Task: Add Truvani Unflavored Grass Fed Collagen Peptides to the cart.
Action: Mouse moved to (342, 166)
Screenshot: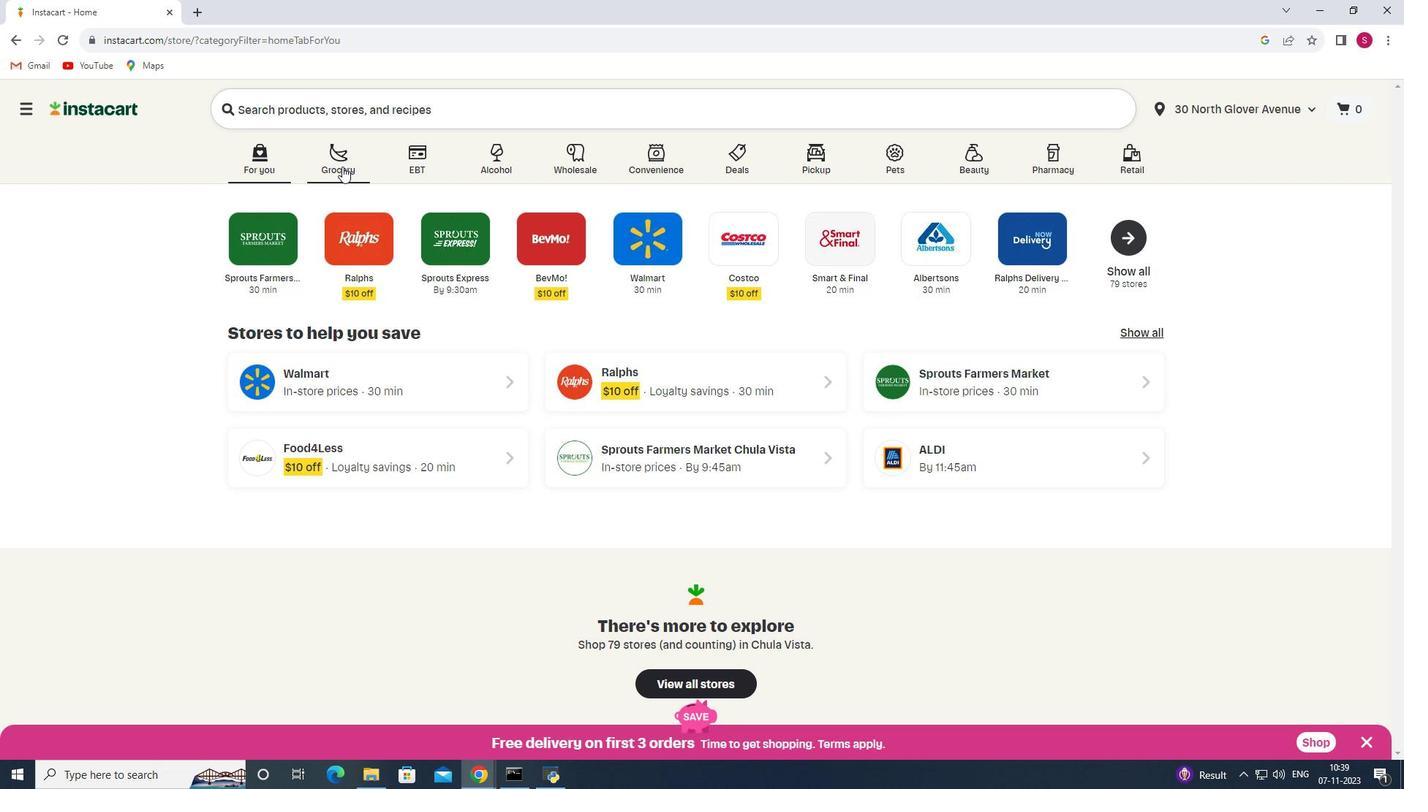 
Action: Mouse pressed left at (342, 166)
Screenshot: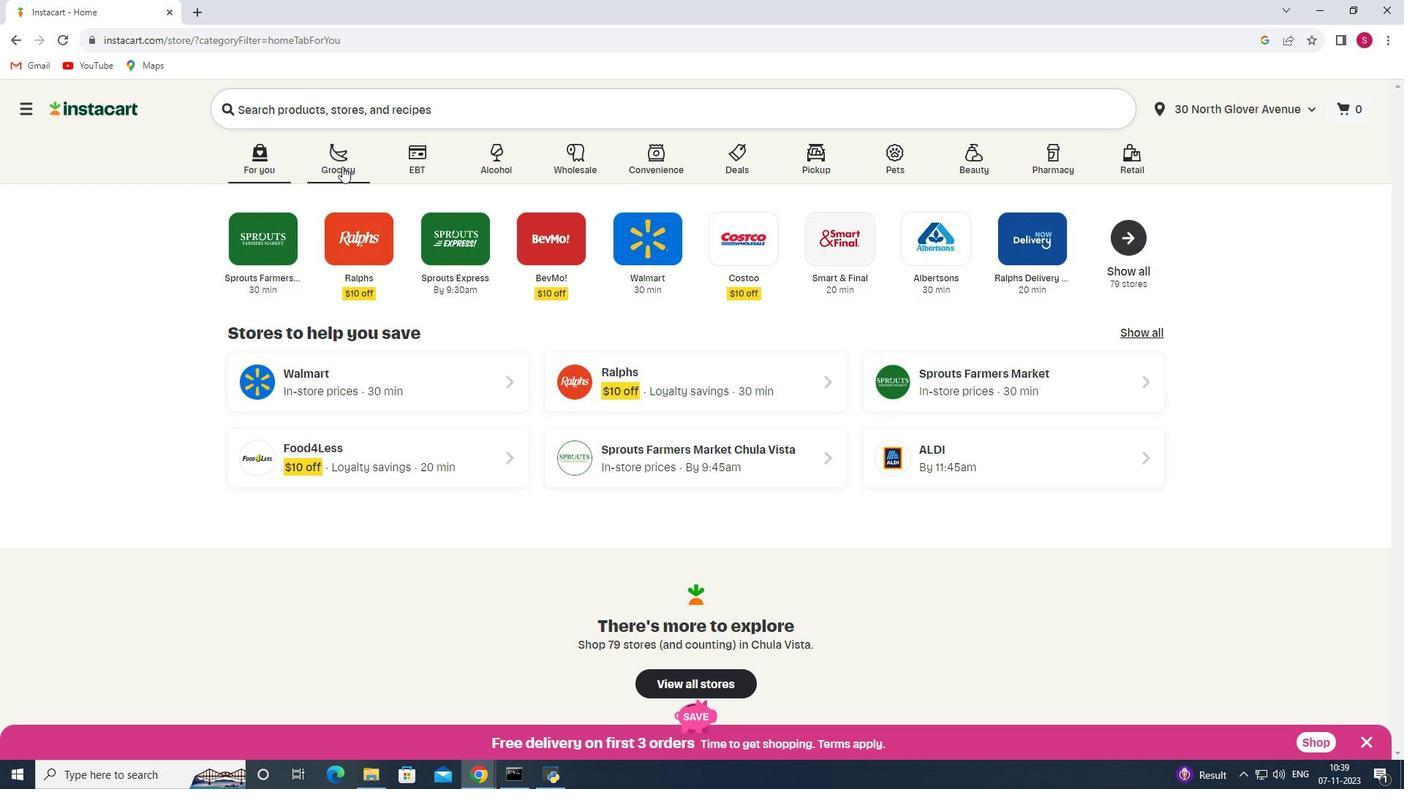 
Action: Mouse moved to (363, 411)
Screenshot: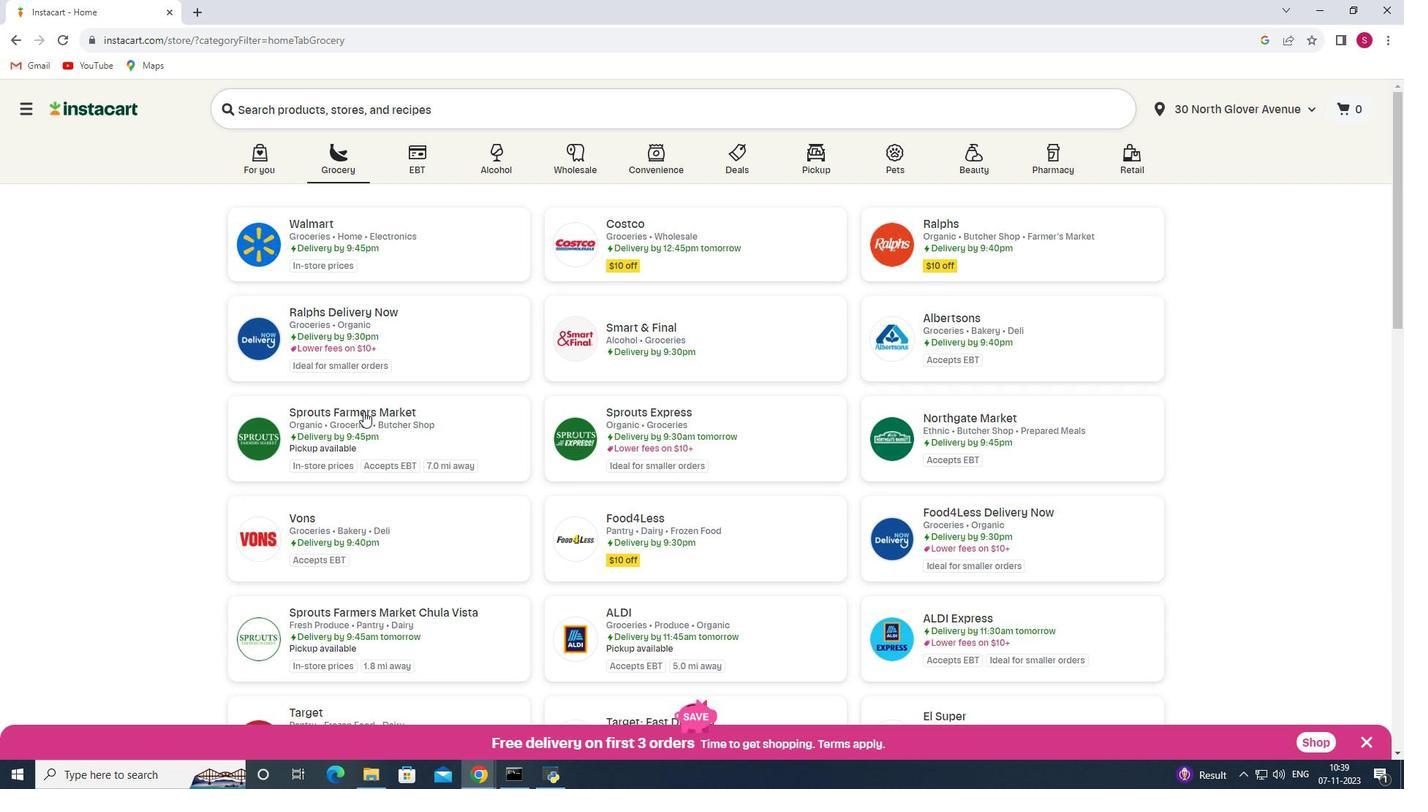 
Action: Mouse pressed left at (363, 411)
Screenshot: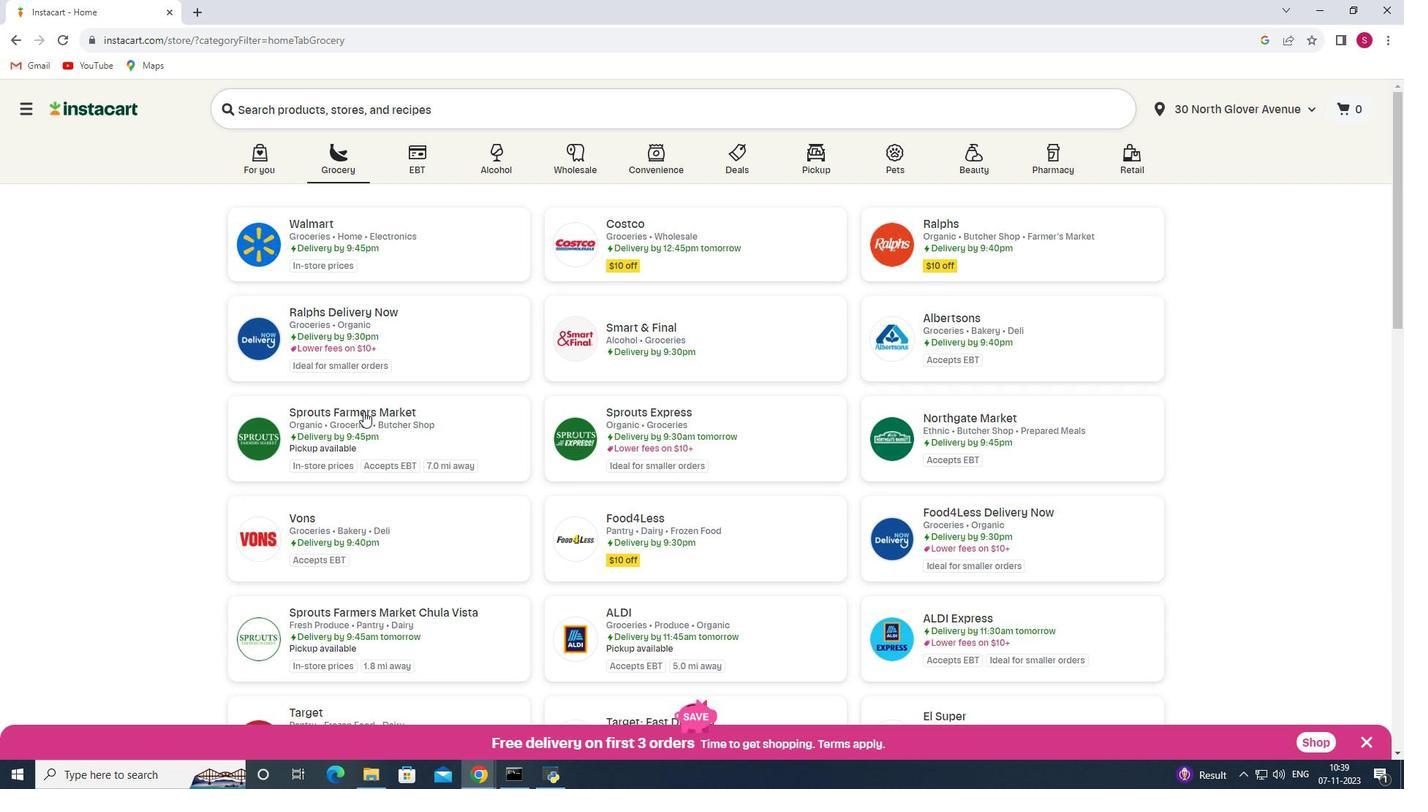 
Action: Mouse moved to (126, 503)
Screenshot: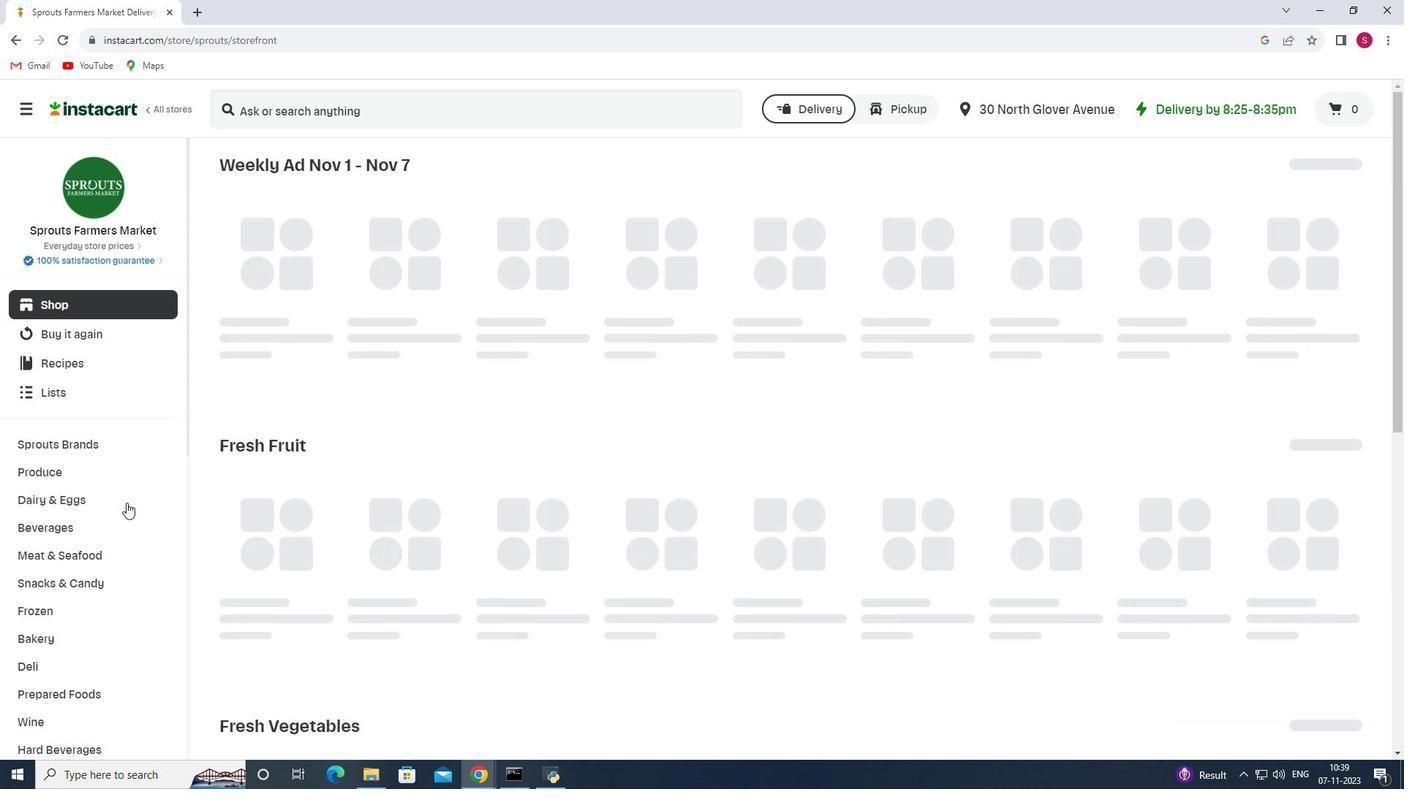 
Action: Mouse scrolled (126, 502) with delta (0, 0)
Screenshot: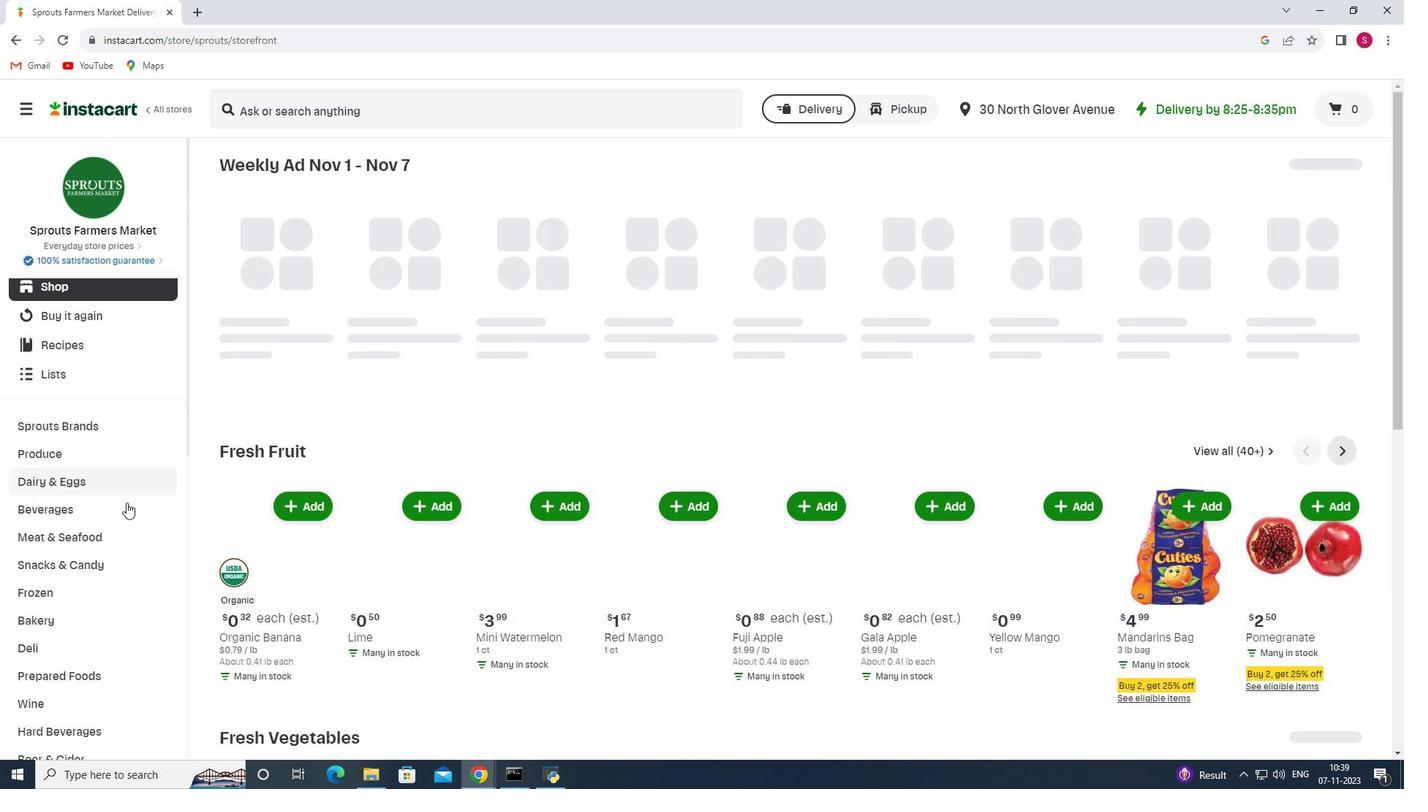 
Action: Mouse scrolled (126, 502) with delta (0, 0)
Screenshot: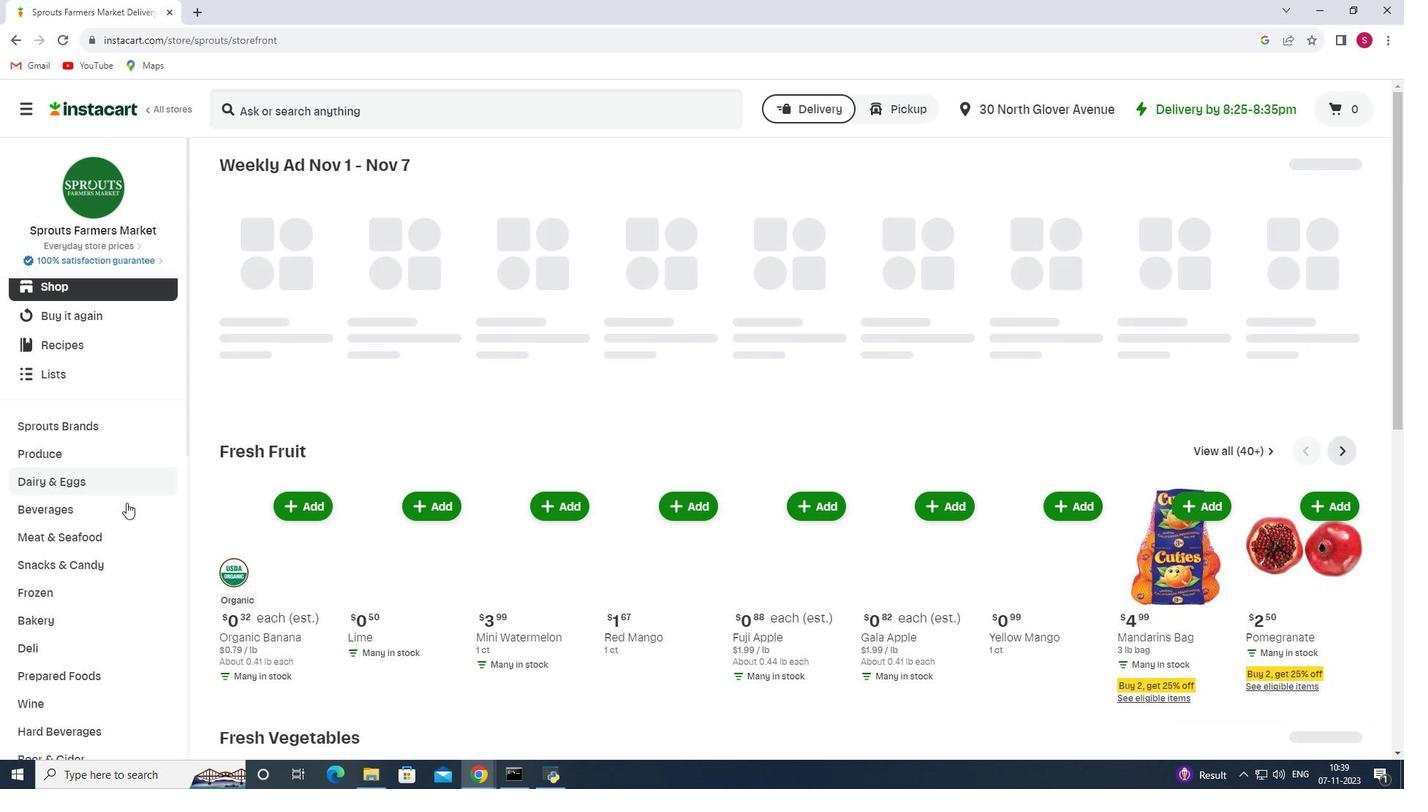 
Action: Mouse scrolled (126, 502) with delta (0, 0)
Screenshot: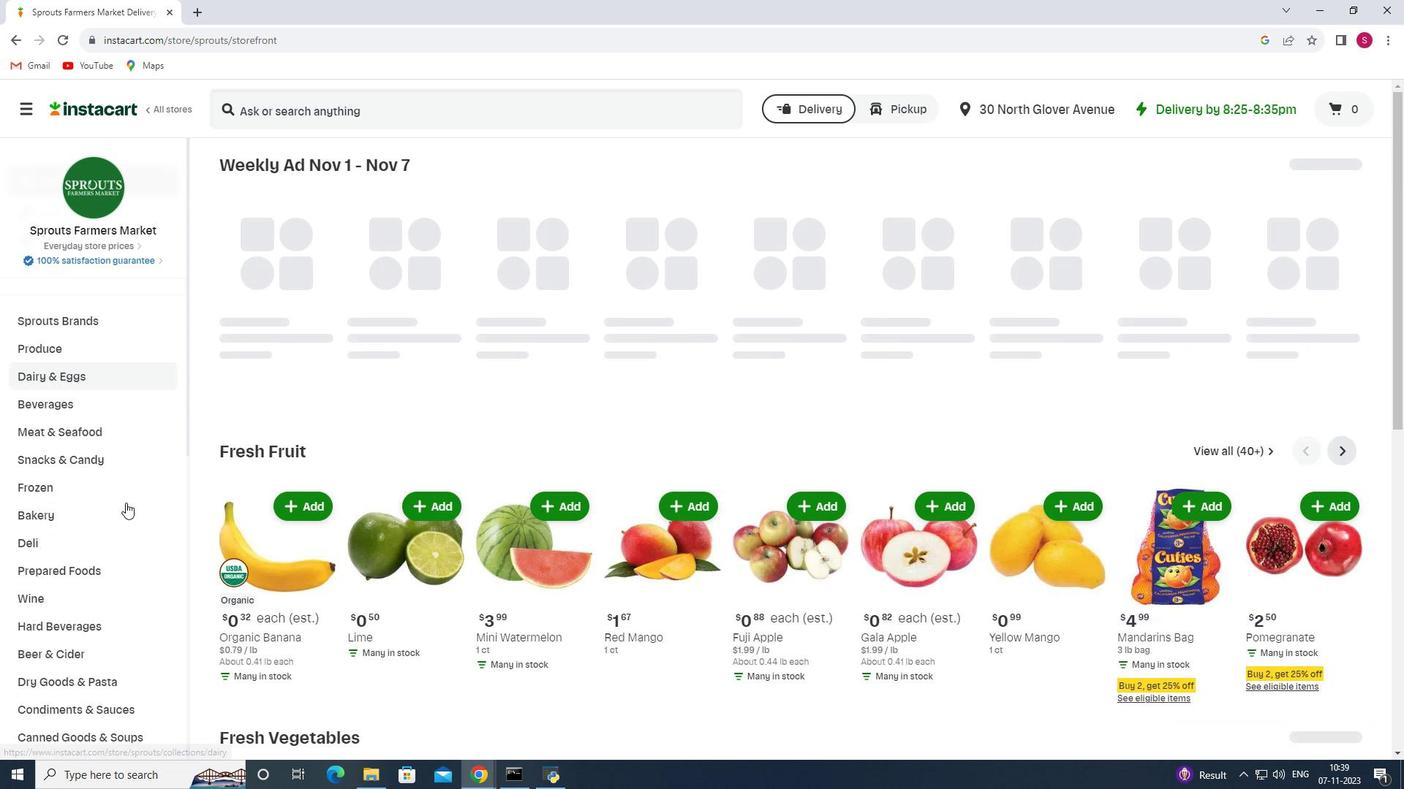 
Action: Mouse moved to (125, 503)
Screenshot: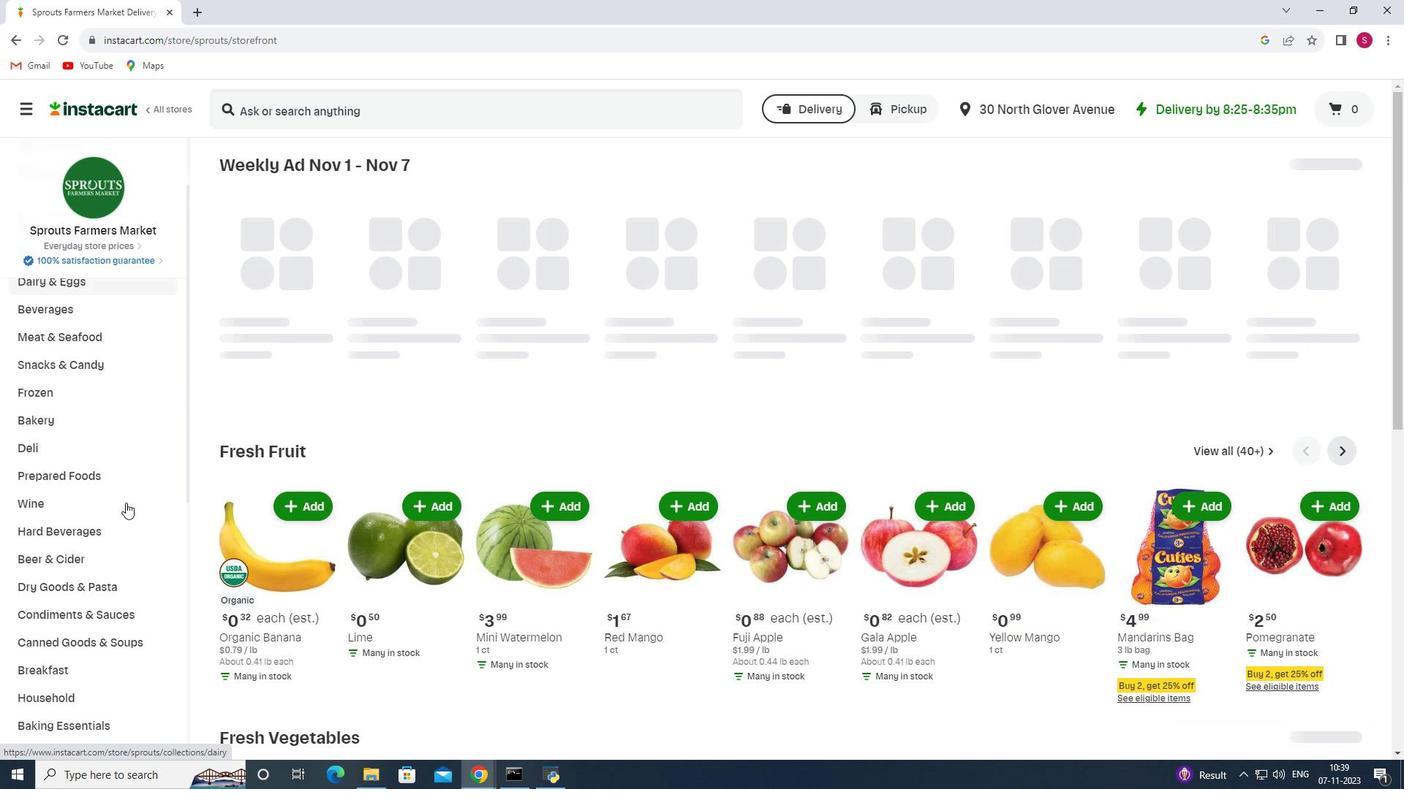 
Action: Mouse scrolled (125, 502) with delta (0, 0)
Screenshot: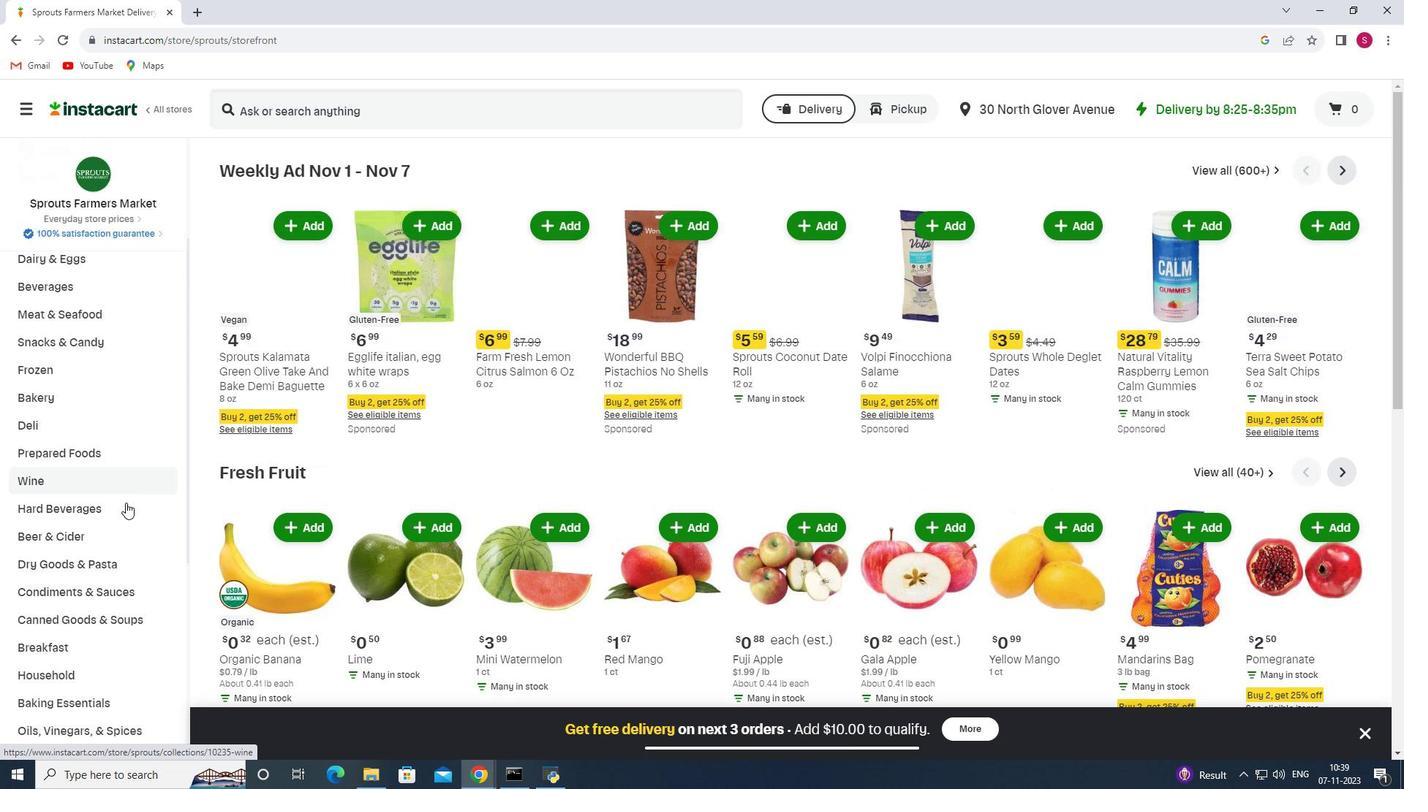 
Action: Mouse scrolled (125, 502) with delta (0, 0)
Screenshot: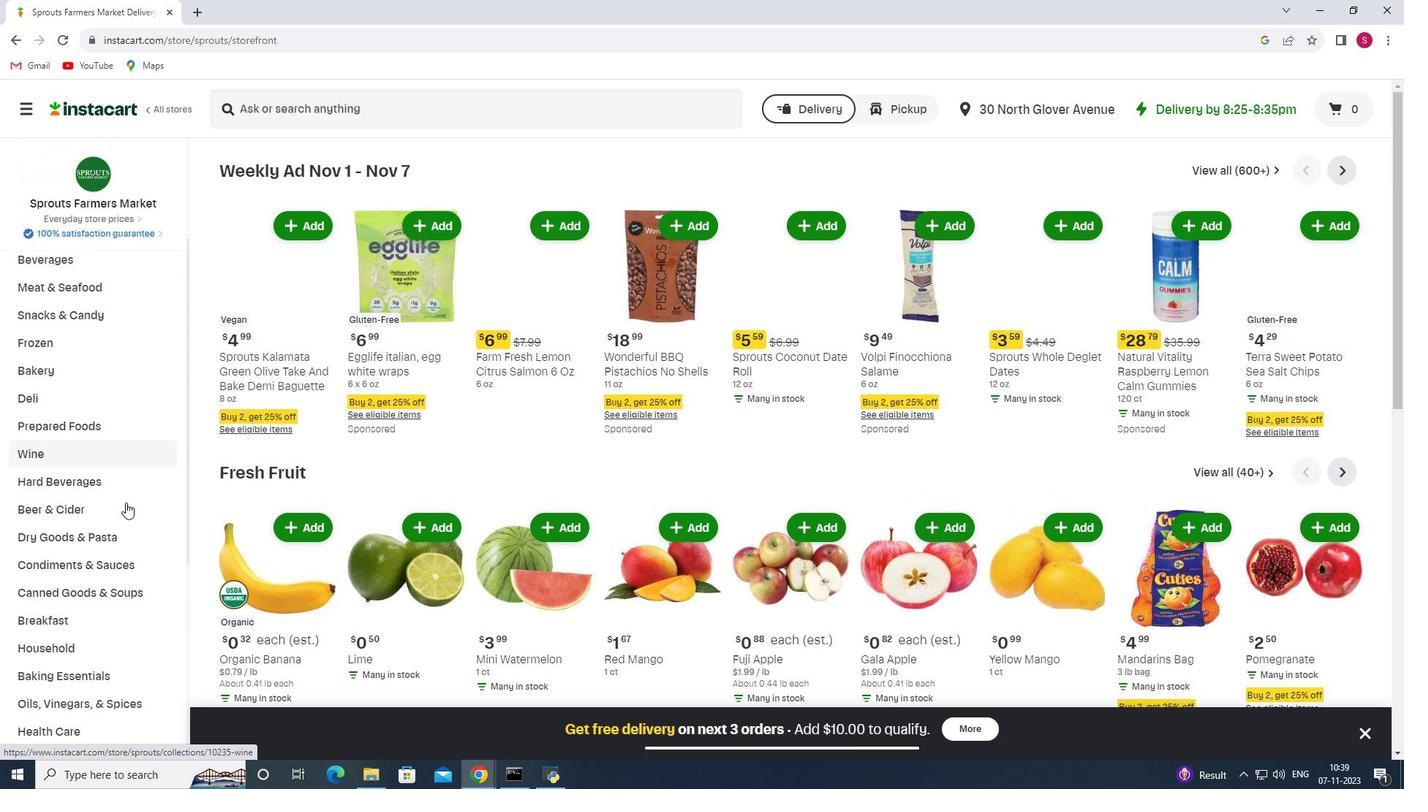 
Action: Mouse moved to (117, 508)
Screenshot: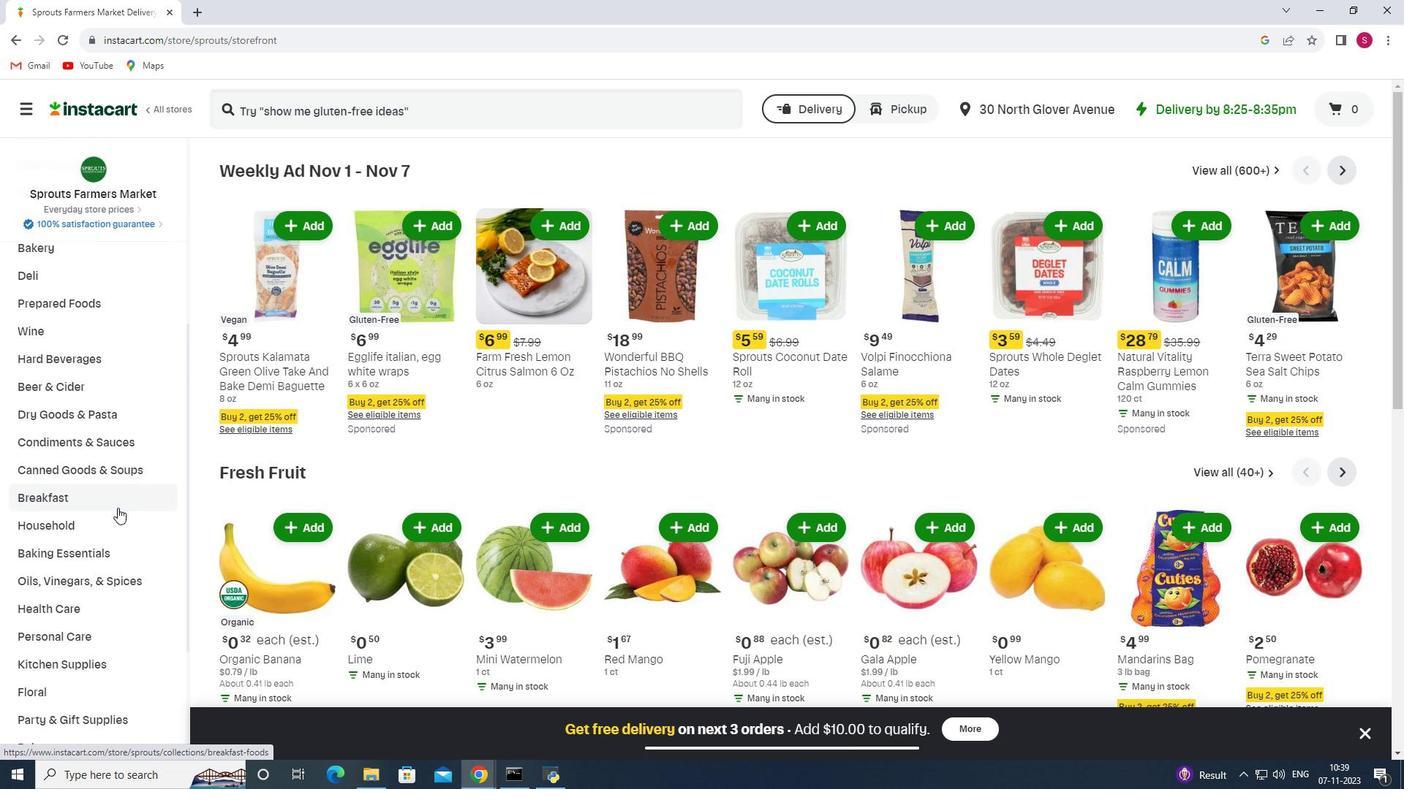
Action: Mouse scrolled (117, 507) with delta (0, 0)
Screenshot: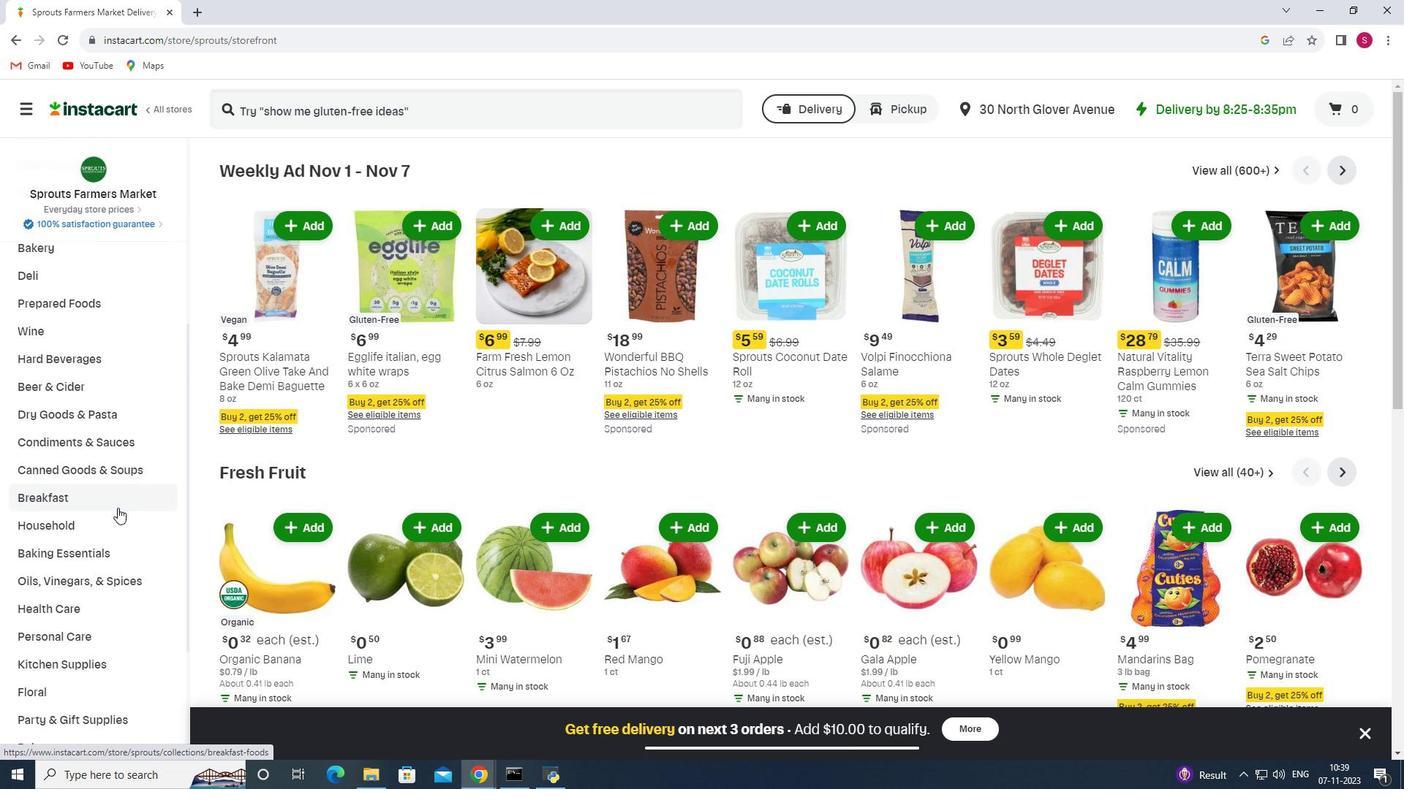 
Action: Mouse moved to (79, 544)
Screenshot: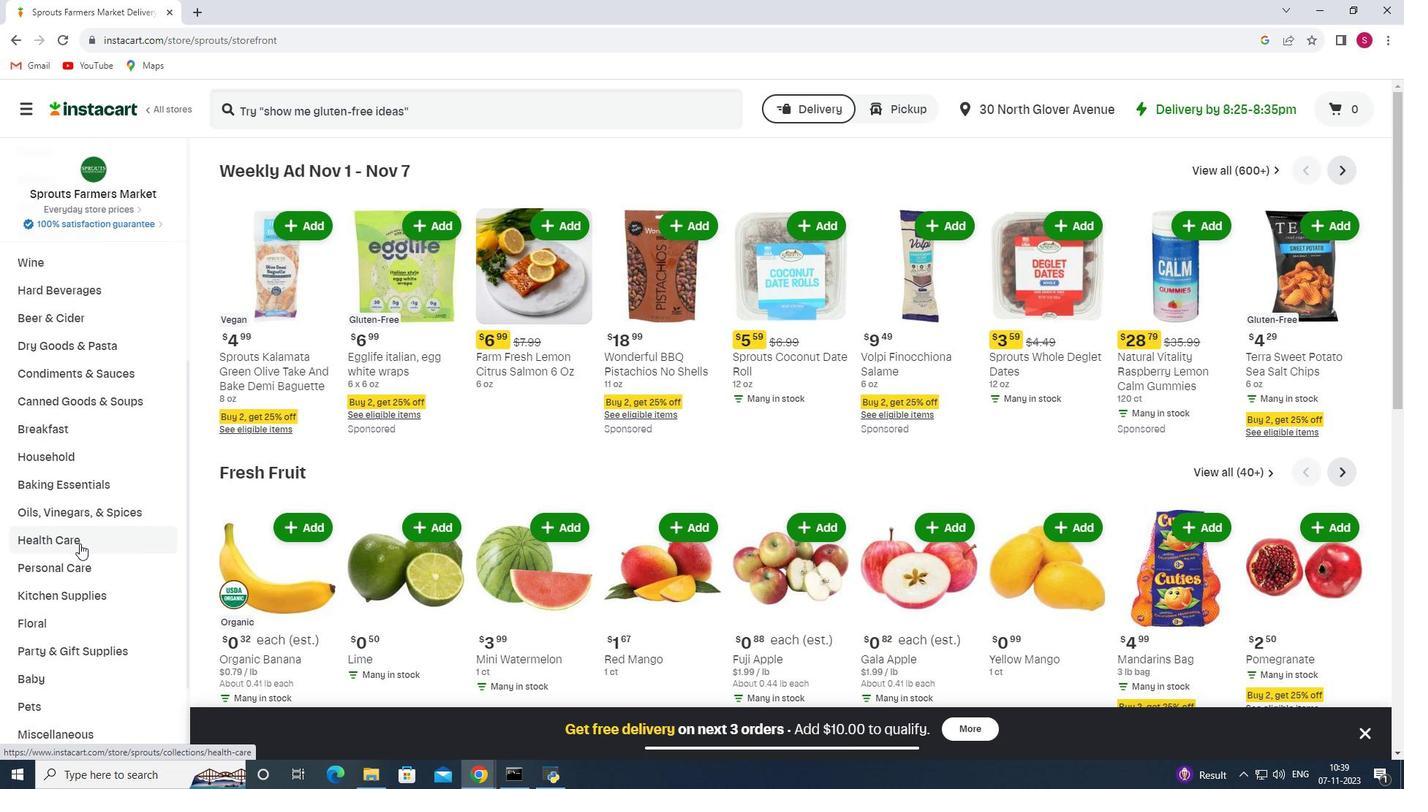 
Action: Mouse pressed left at (79, 544)
Screenshot: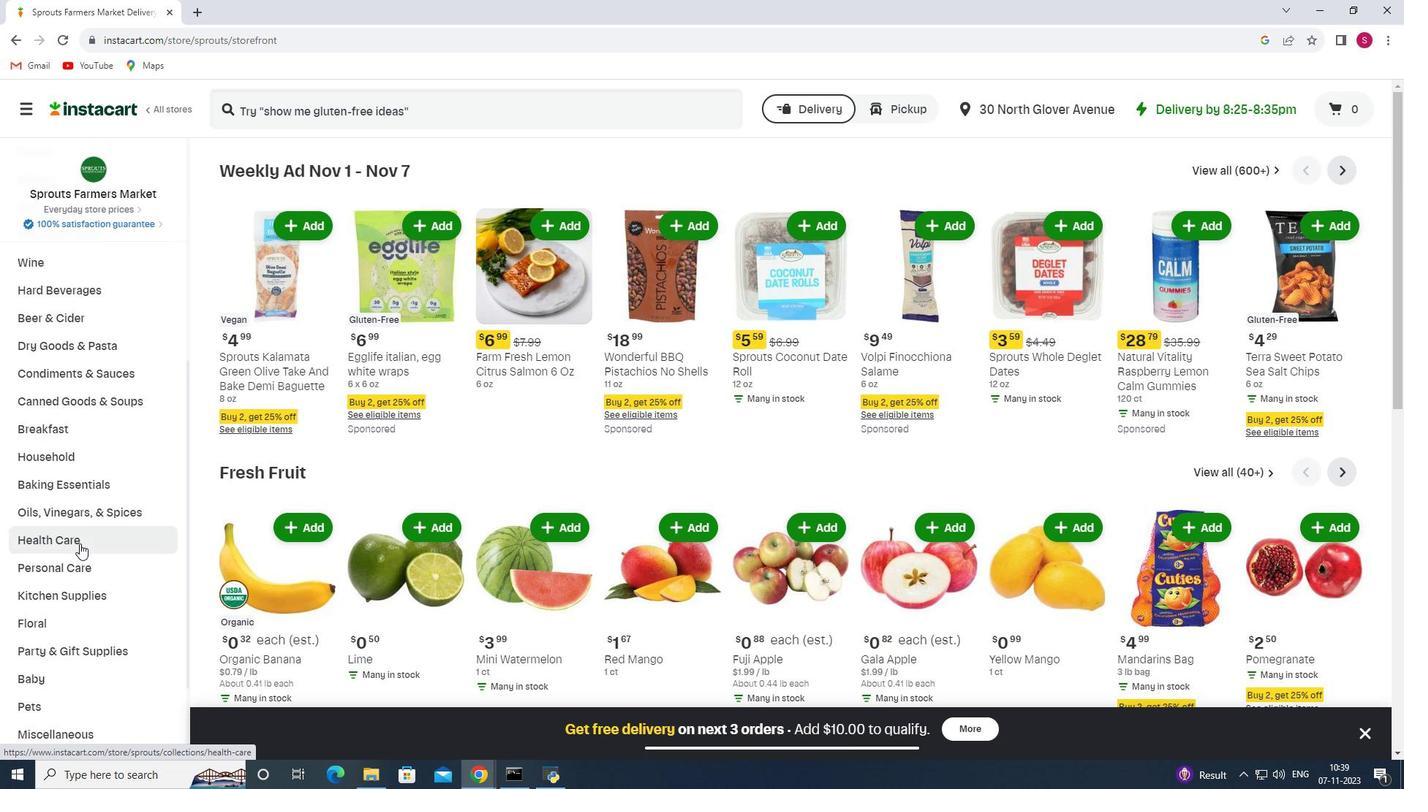 
Action: Mouse moved to (536, 207)
Screenshot: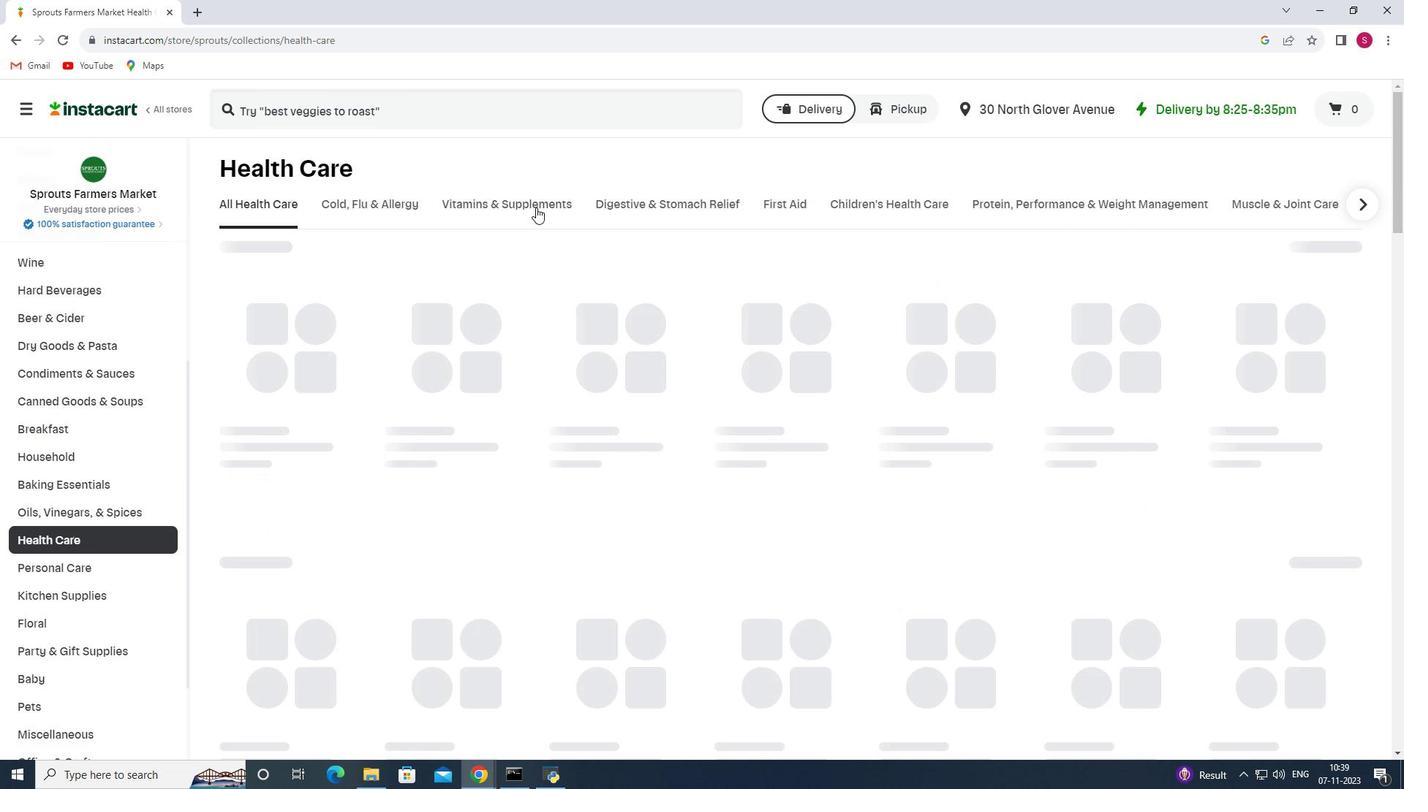 
Action: Mouse pressed left at (536, 207)
Screenshot: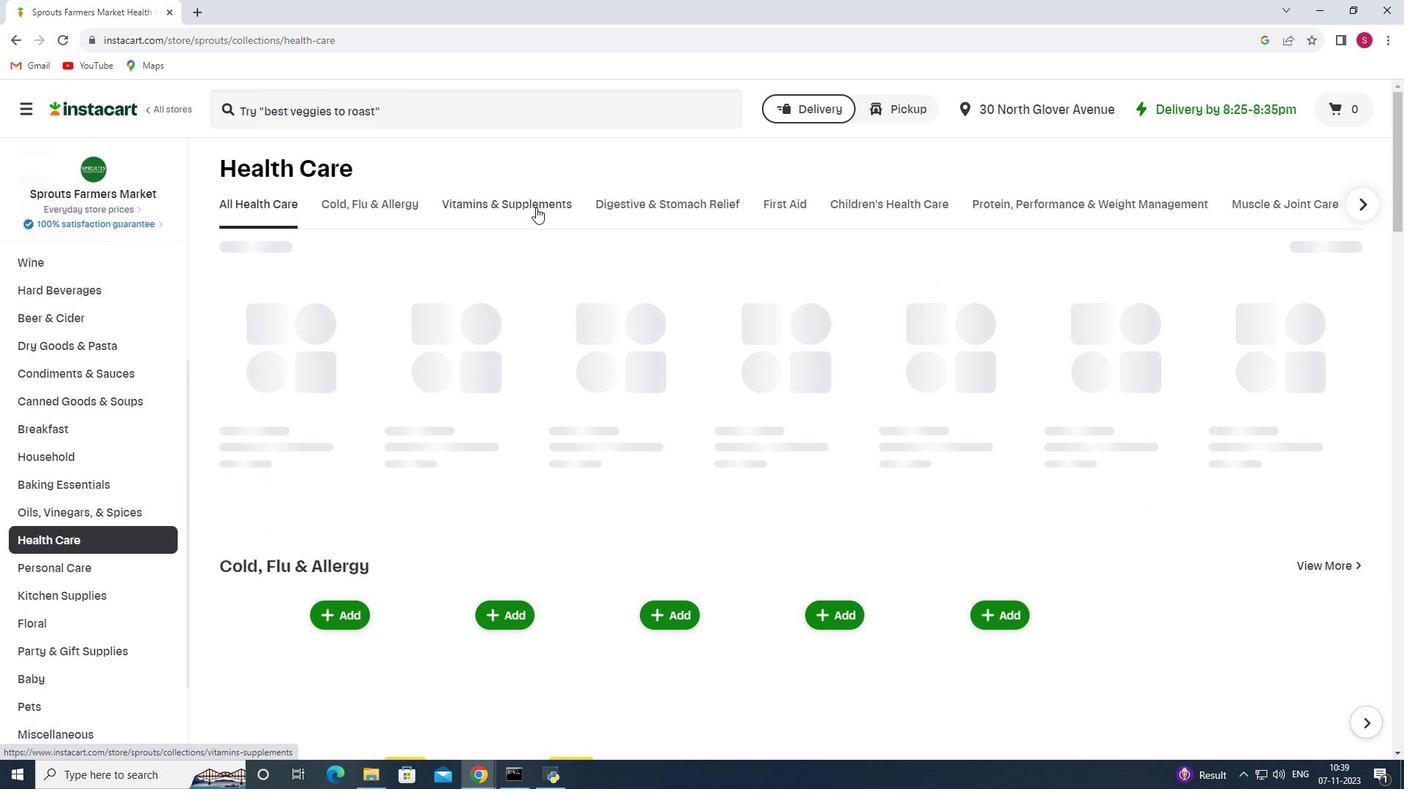 
Action: Mouse moved to (559, 278)
Screenshot: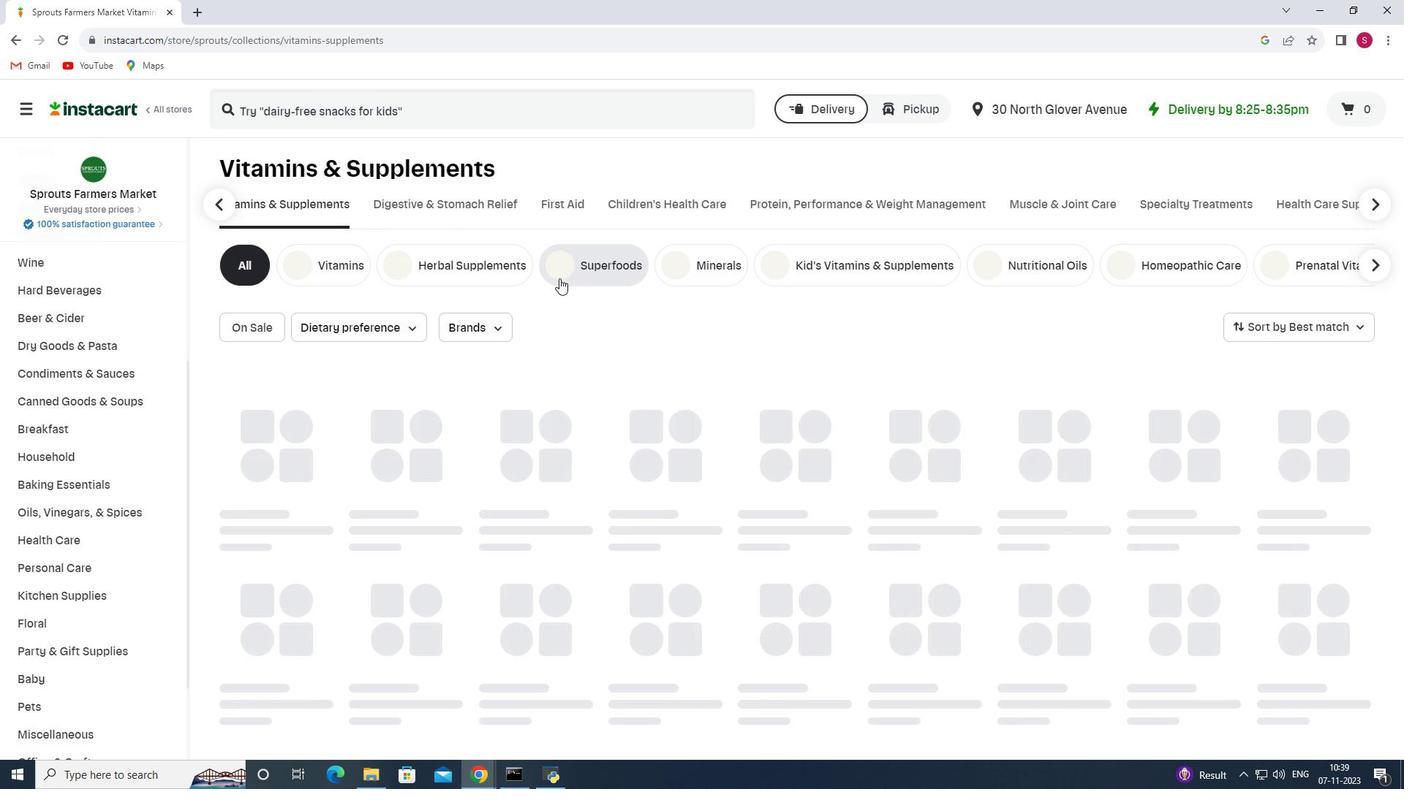 
Action: Mouse pressed left at (559, 278)
Screenshot: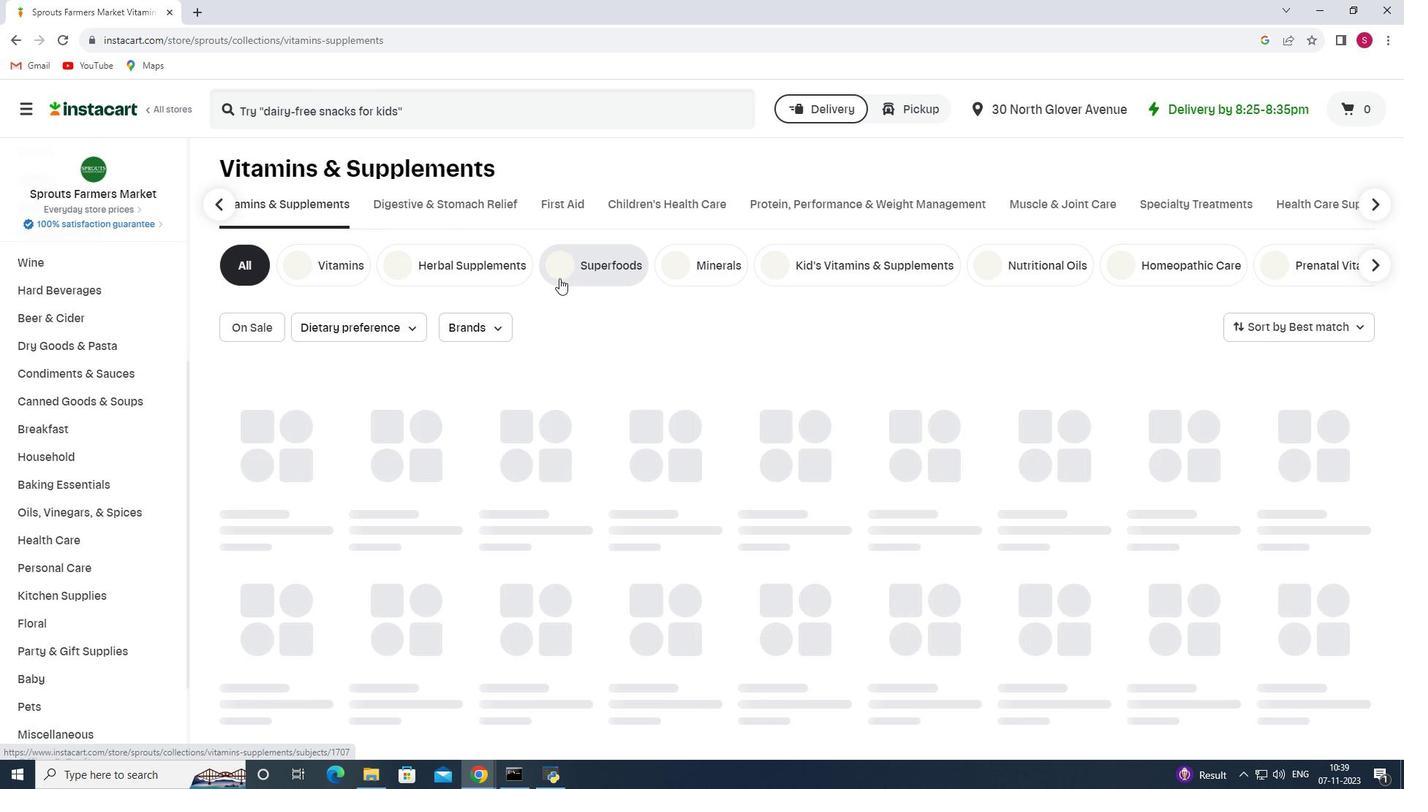 
Action: Mouse moved to (428, 109)
Screenshot: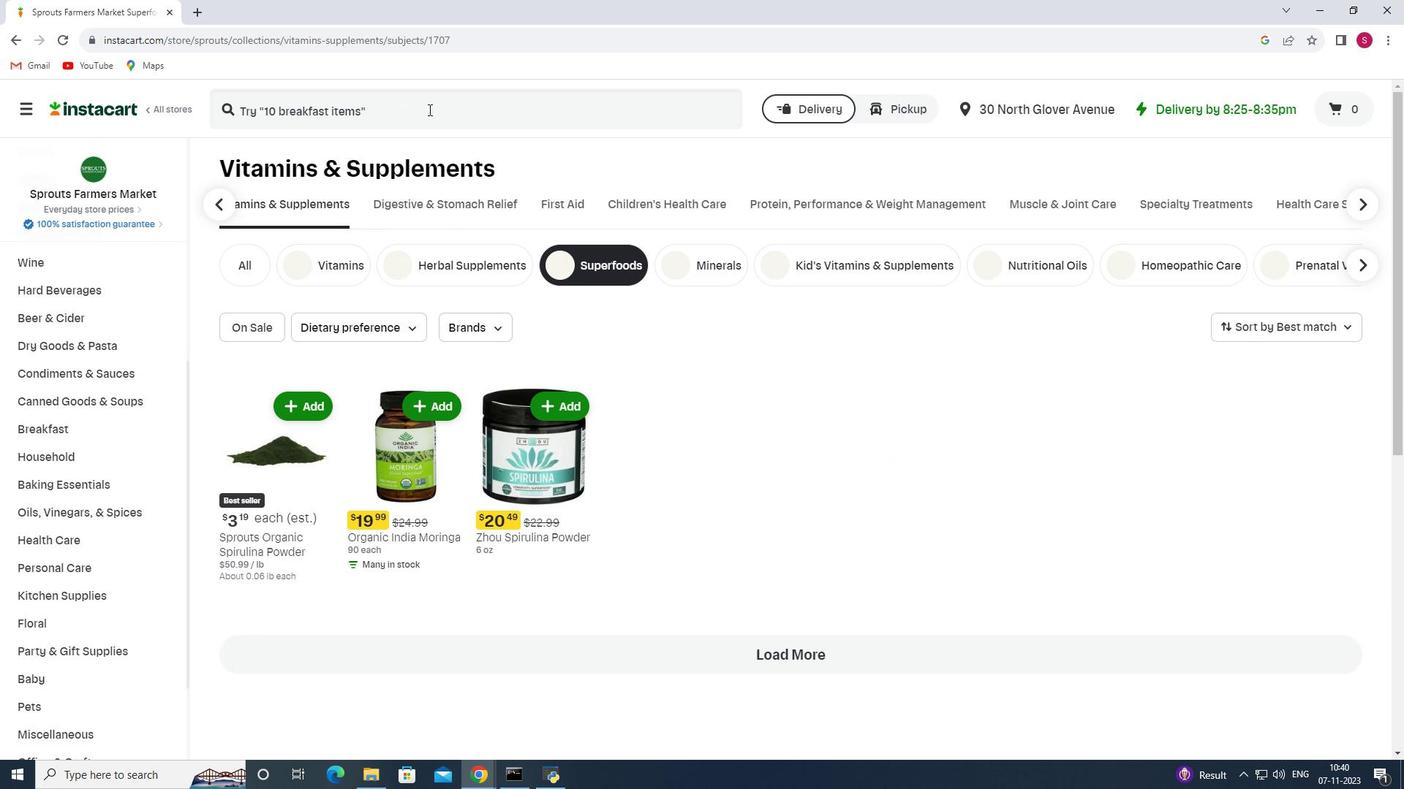 
Action: Mouse pressed left at (428, 109)
Screenshot: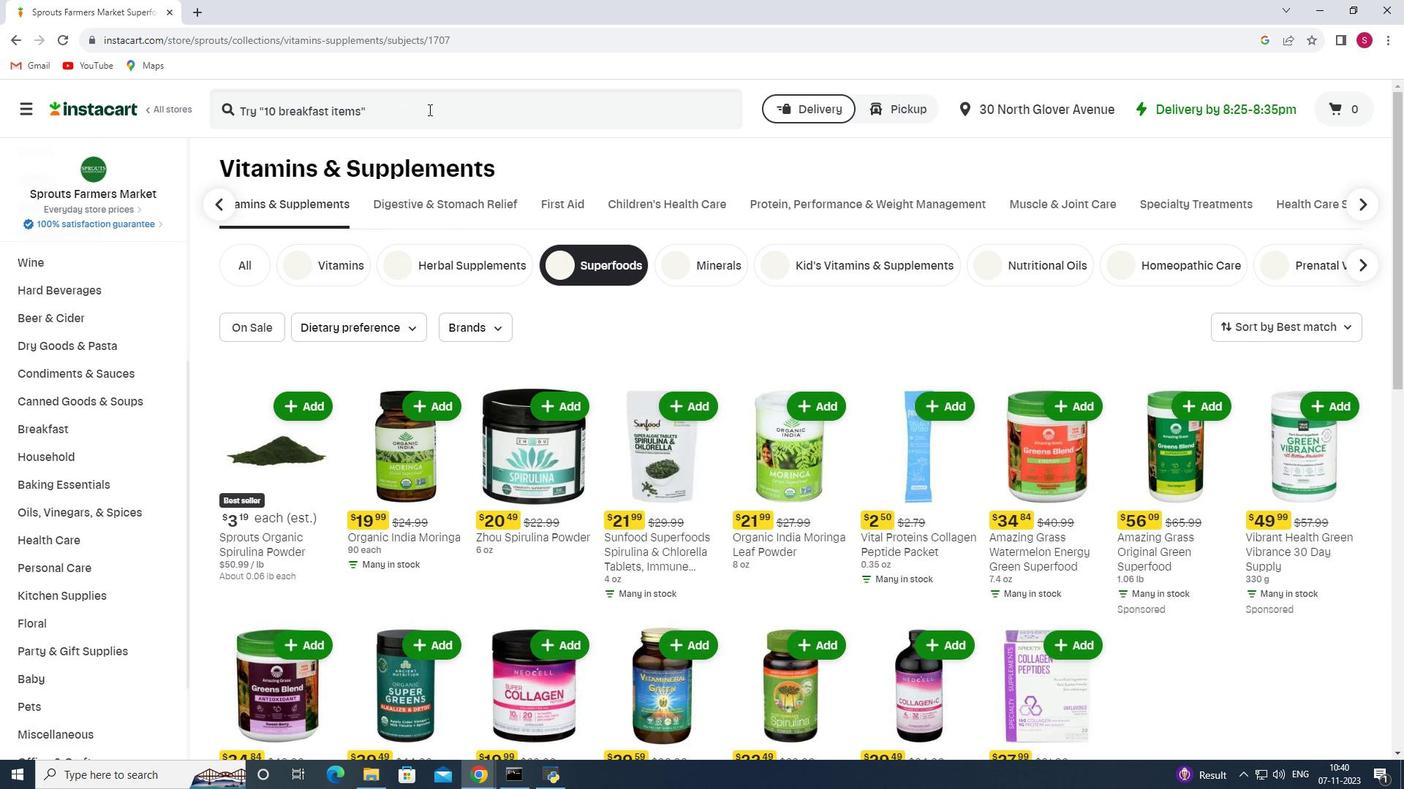 
Action: Key pressed <Key.shift>Truvani<Key.space><Key.shift>Unflavored<Key.space><Key.shift>Grass<Key.space><Key.shift>Fed<Key.space><Key.shift>Collagen<Key.space><Key.shift>peptides<Key.enter>
Screenshot: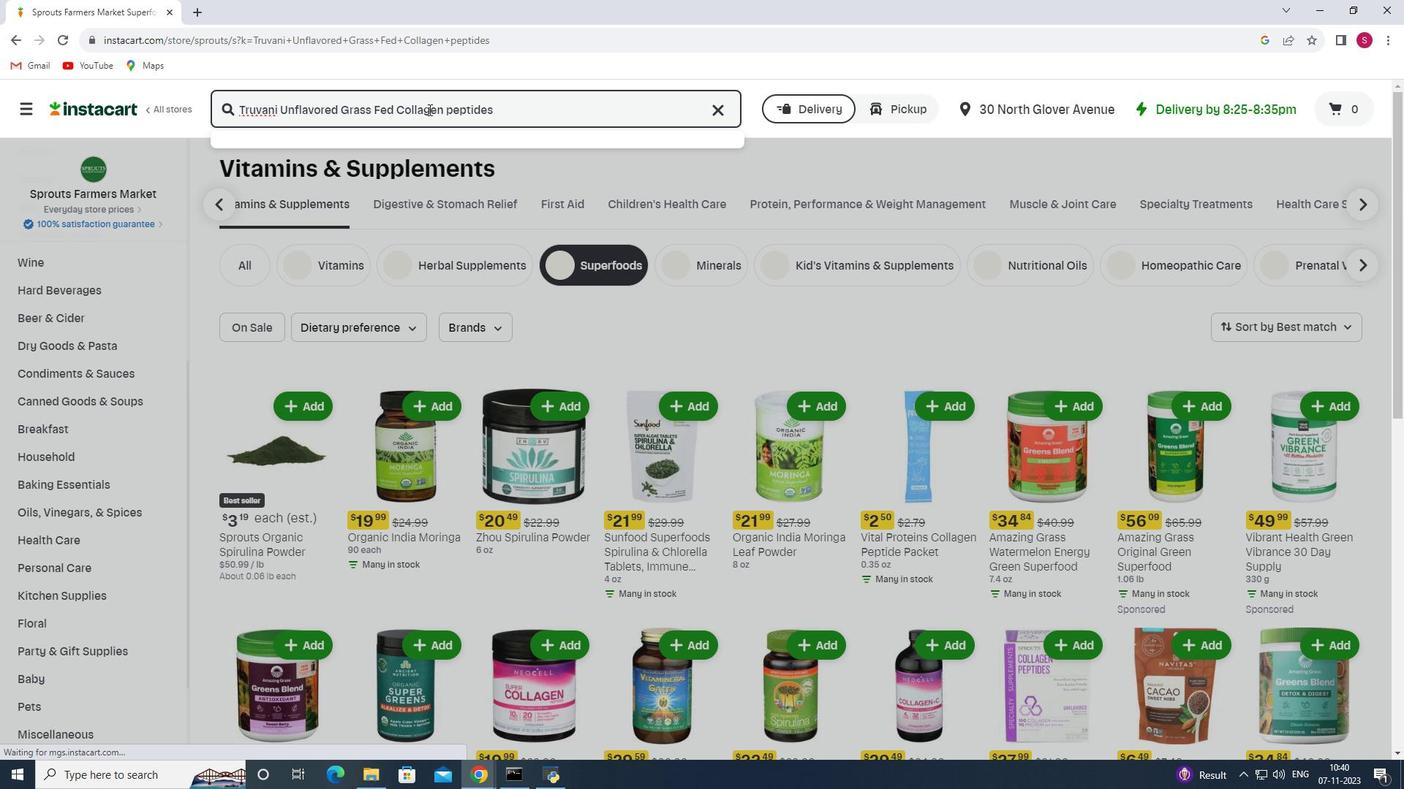 
Action: Mouse moved to (406, 257)
Screenshot: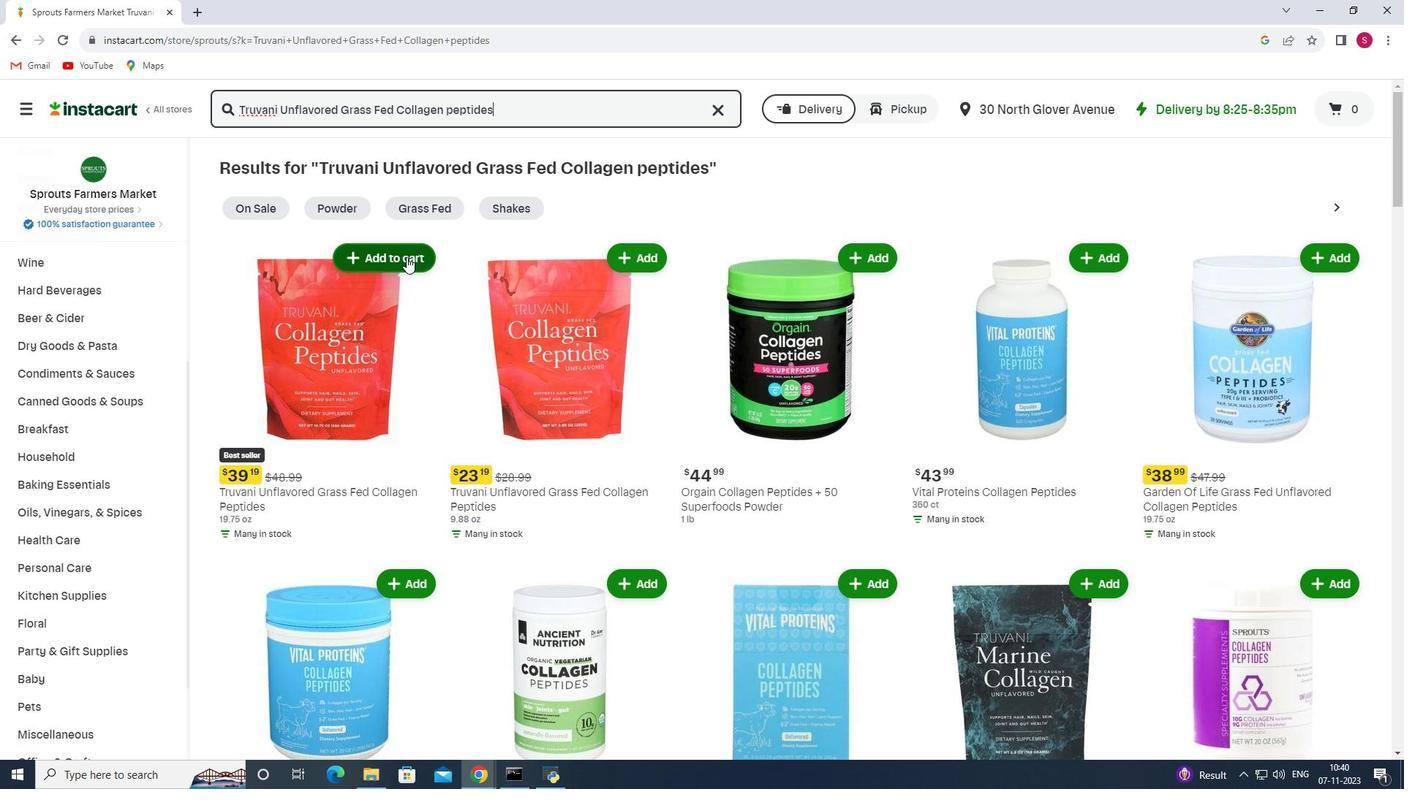 
Action: Mouse pressed left at (406, 257)
Screenshot: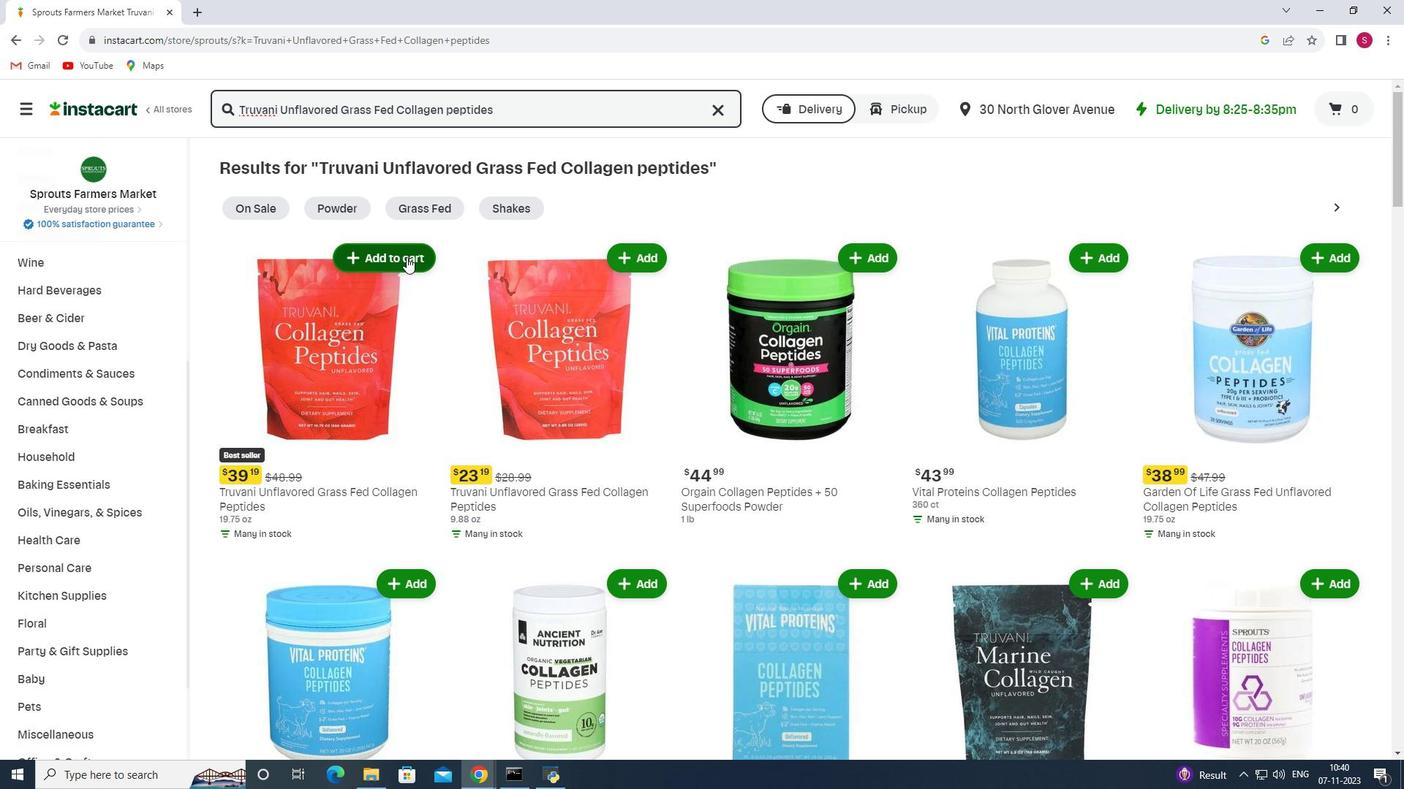 
Action: Mouse moved to (400, 293)
Screenshot: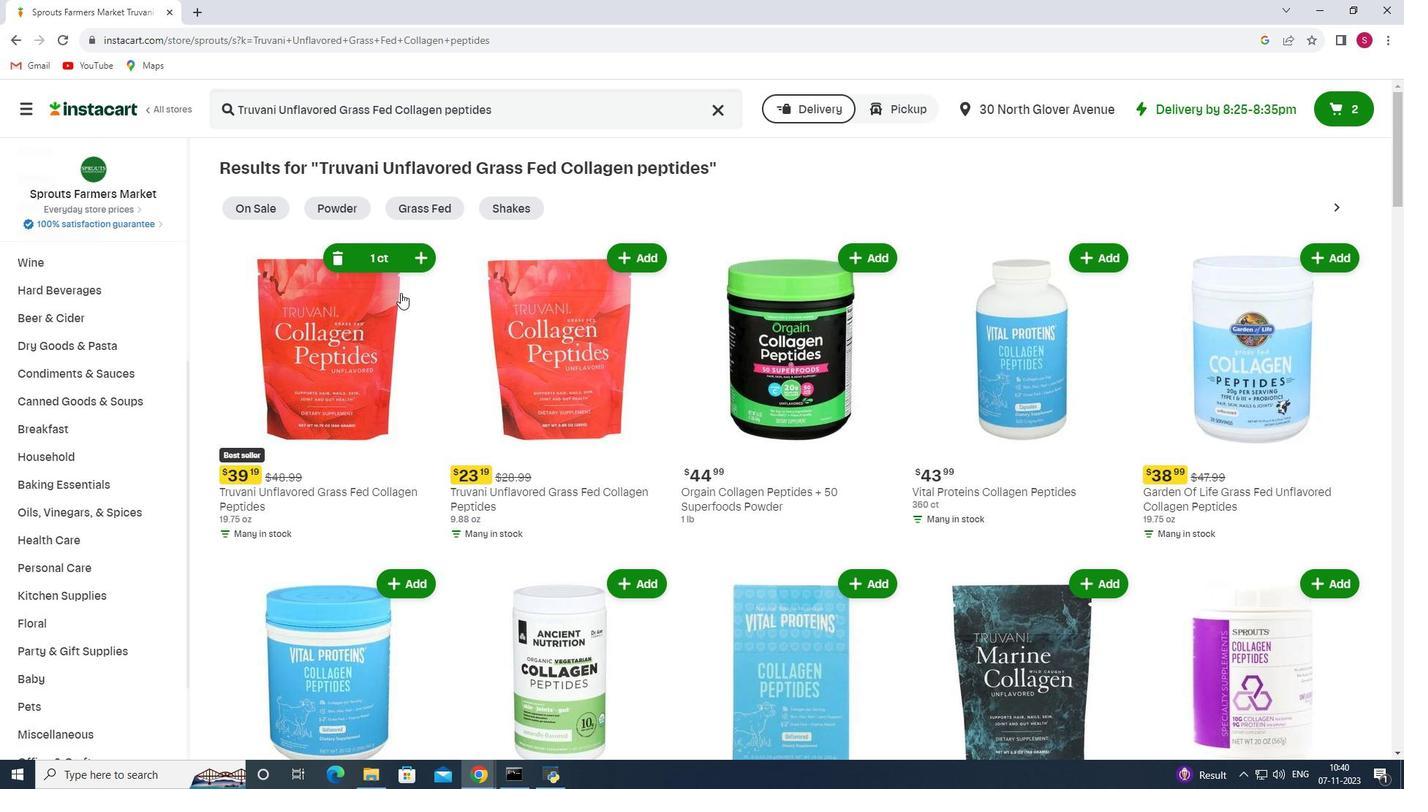 
